 Task: Find out more about location sharing settings in your Google Account.
Action: Mouse moved to (19, 72)
Screenshot: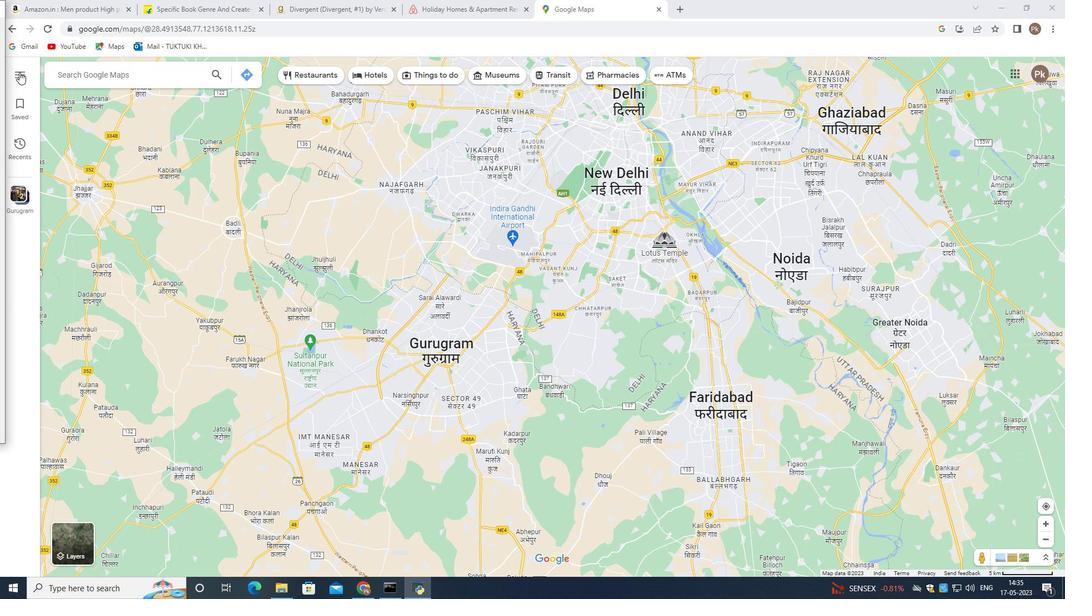 
Action: Mouse pressed left at (19, 72)
Screenshot: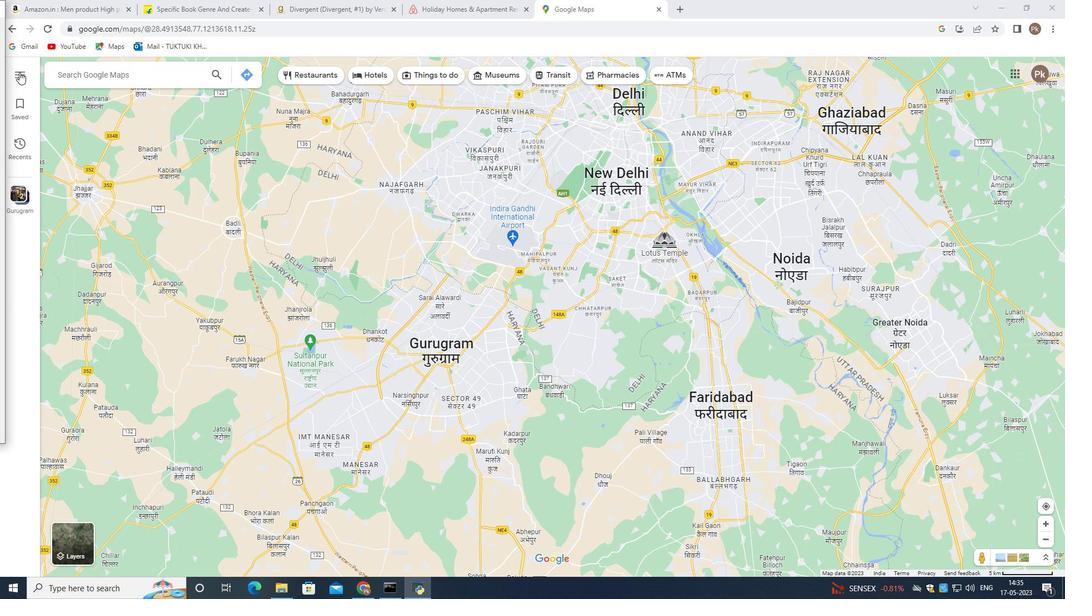 
Action: Mouse moved to (69, 193)
Screenshot: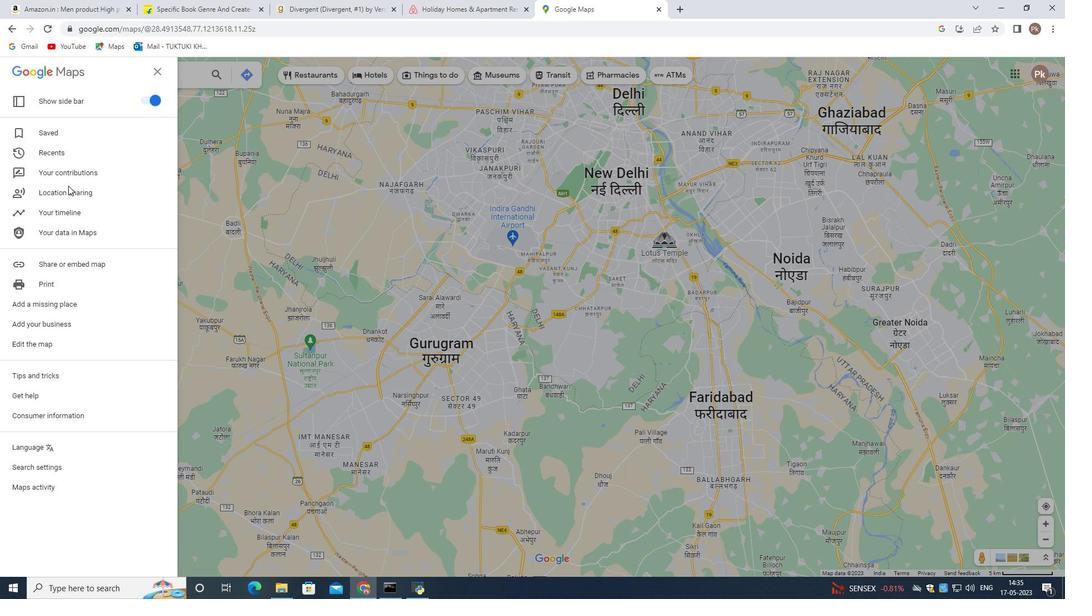 
Action: Mouse pressed left at (69, 193)
Screenshot: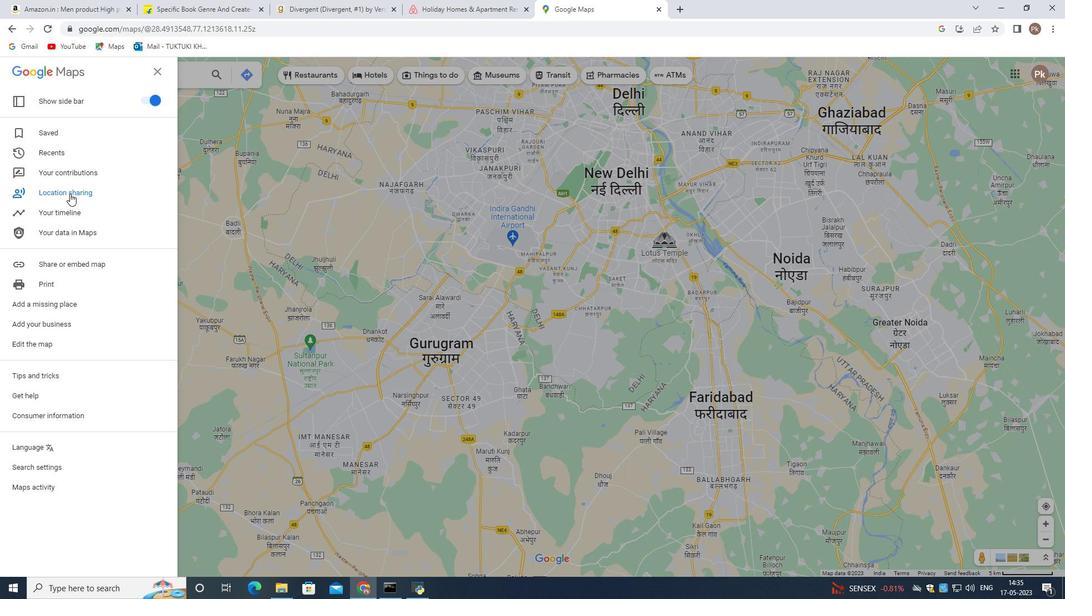 
Action: Mouse moved to (110, 149)
Screenshot: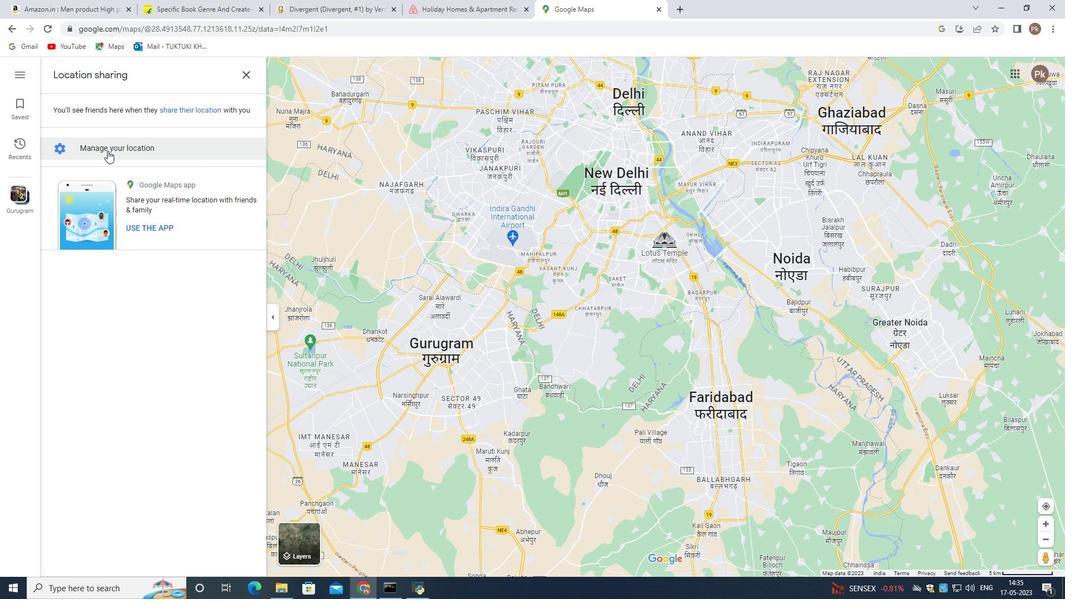
Action: Mouse pressed left at (110, 149)
Screenshot: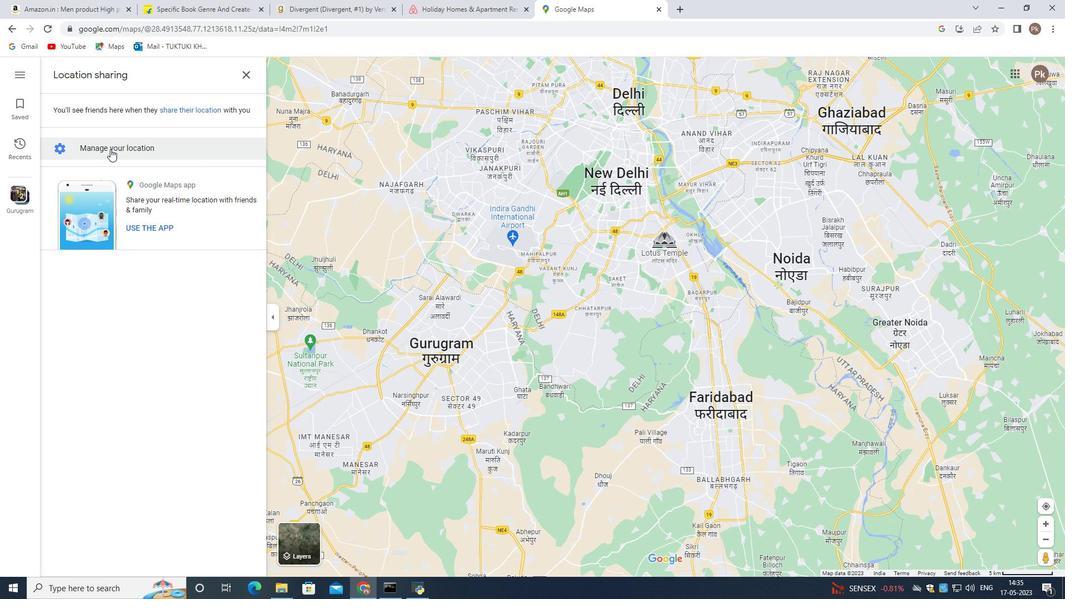 
Action: Mouse moved to (362, 265)
Screenshot: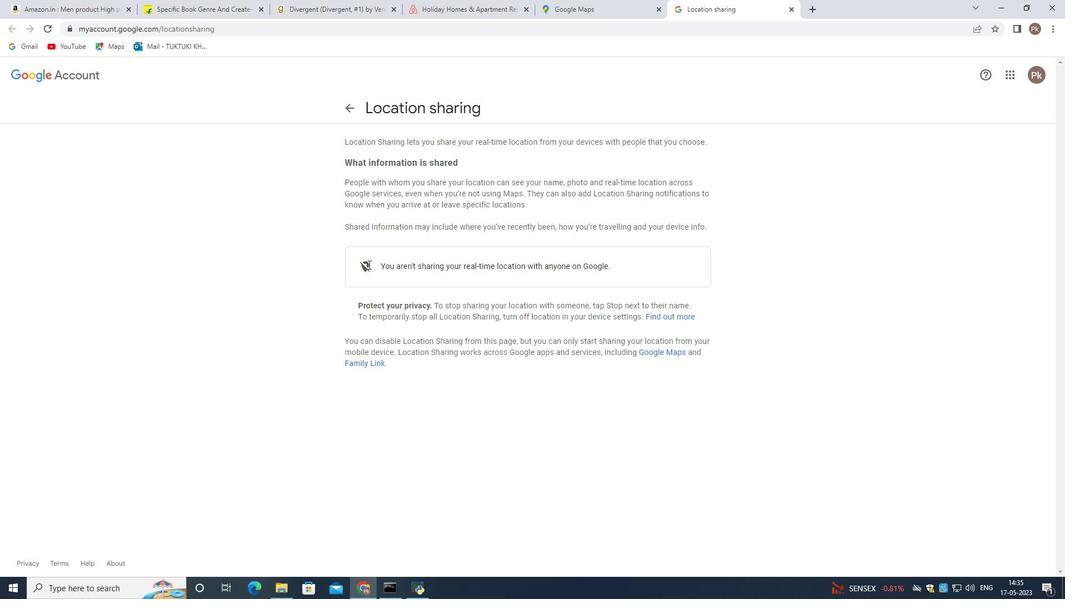 
Action: Mouse pressed left at (362, 265)
Screenshot: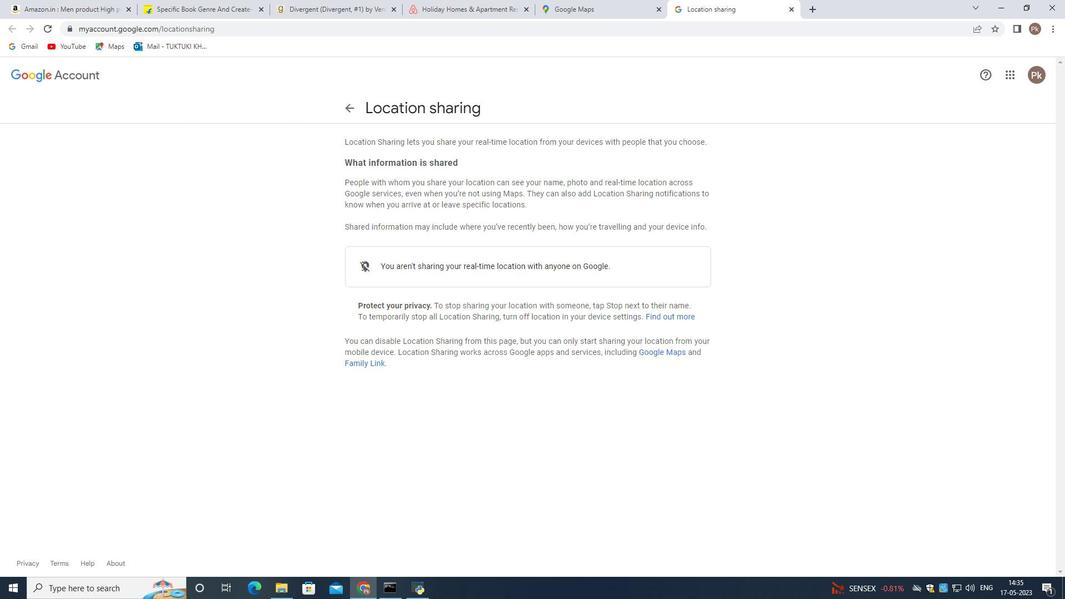 
Action: Mouse moved to (381, 264)
Screenshot: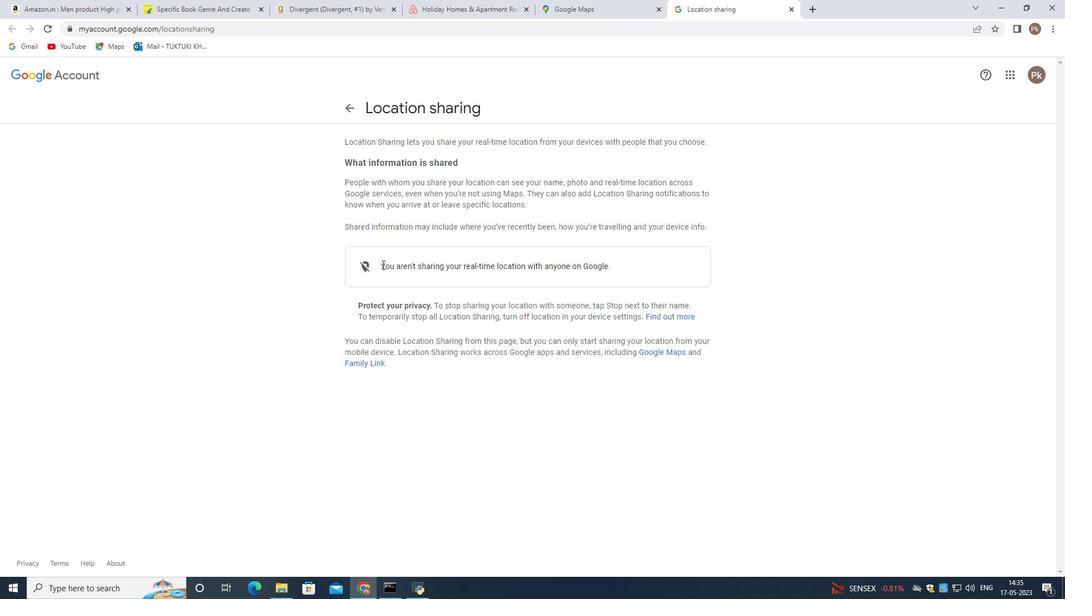 
Action: Mouse pressed left at (381, 264)
Screenshot: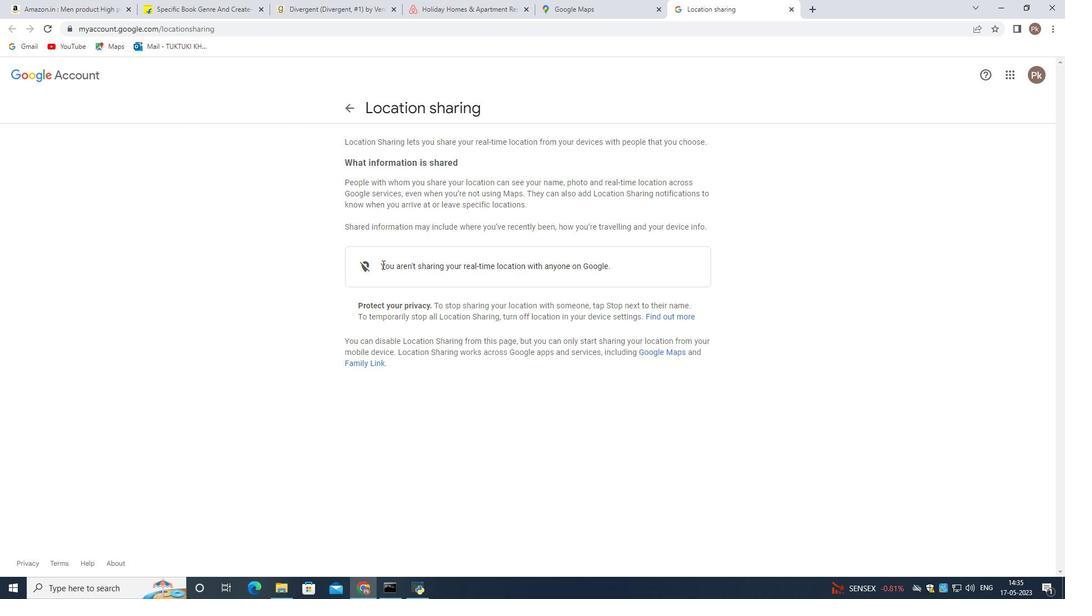
Action: Mouse moved to (346, 164)
Screenshot: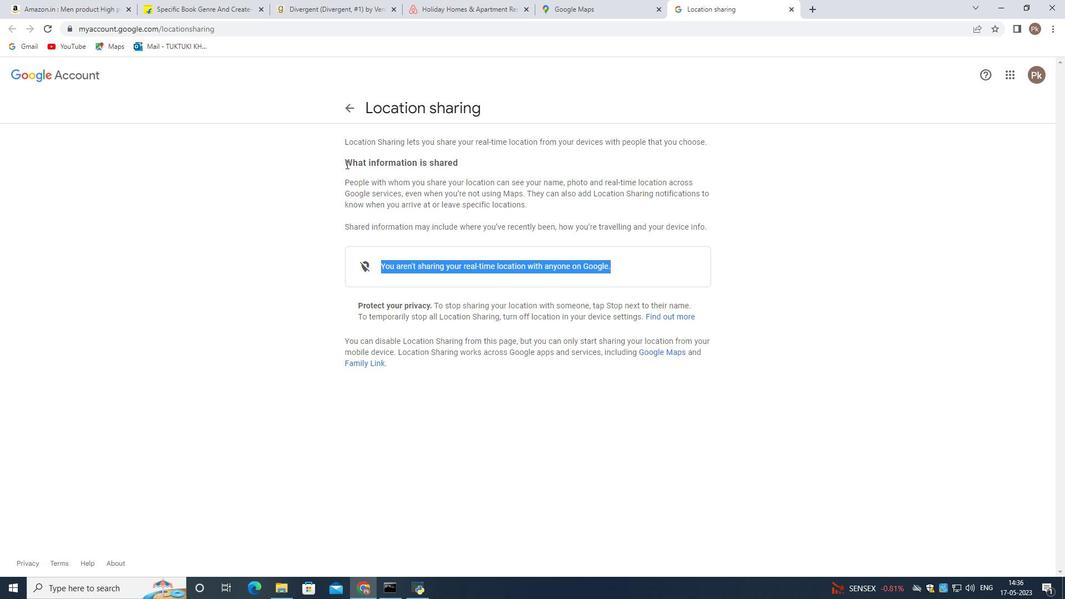 
Action: Mouse pressed left at (346, 164)
Screenshot: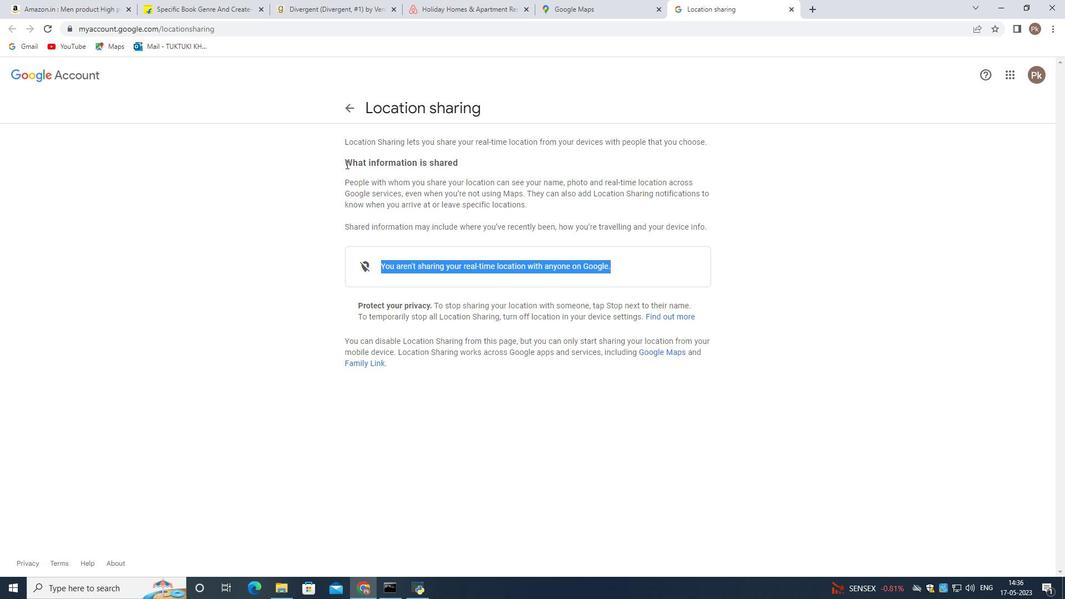 
Action: Mouse moved to (642, 312)
Screenshot: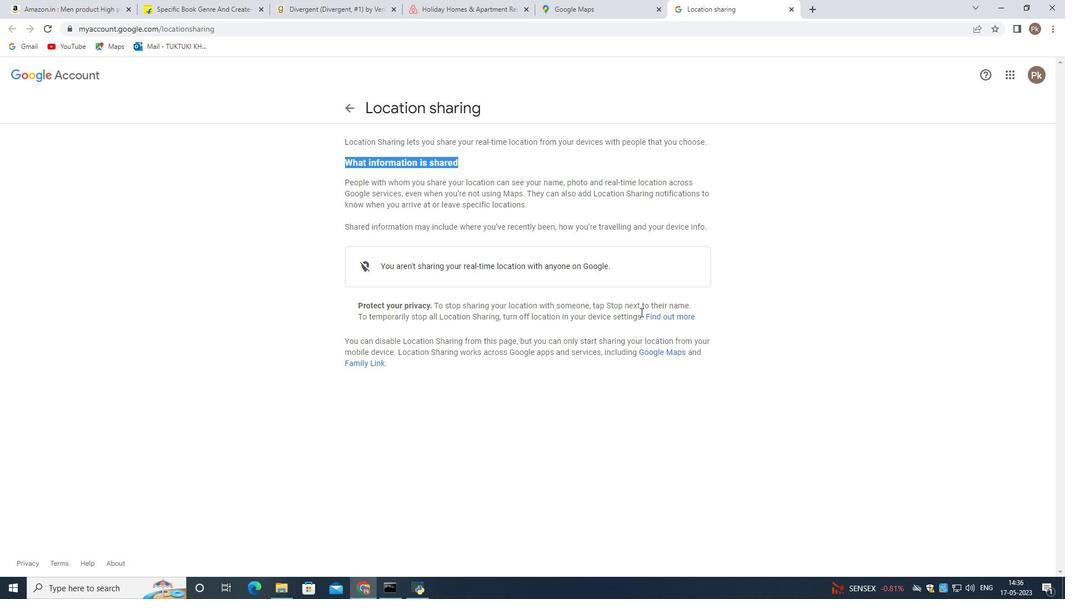
Action: Mouse pressed left at (642, 312)
Screenshot: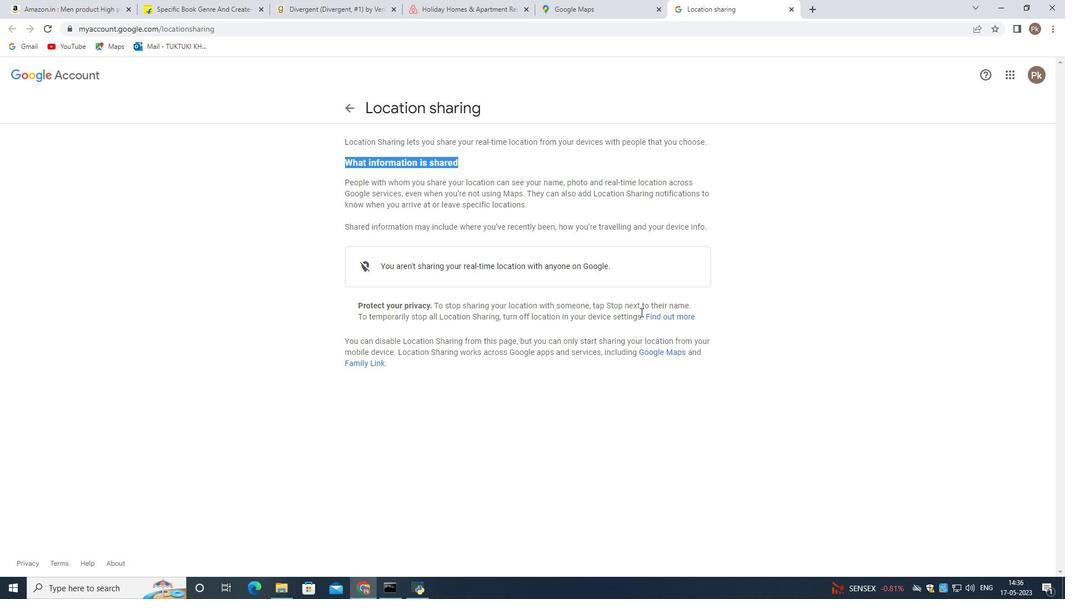 
Action: Mouse moved to (639, 346)
Screenshot: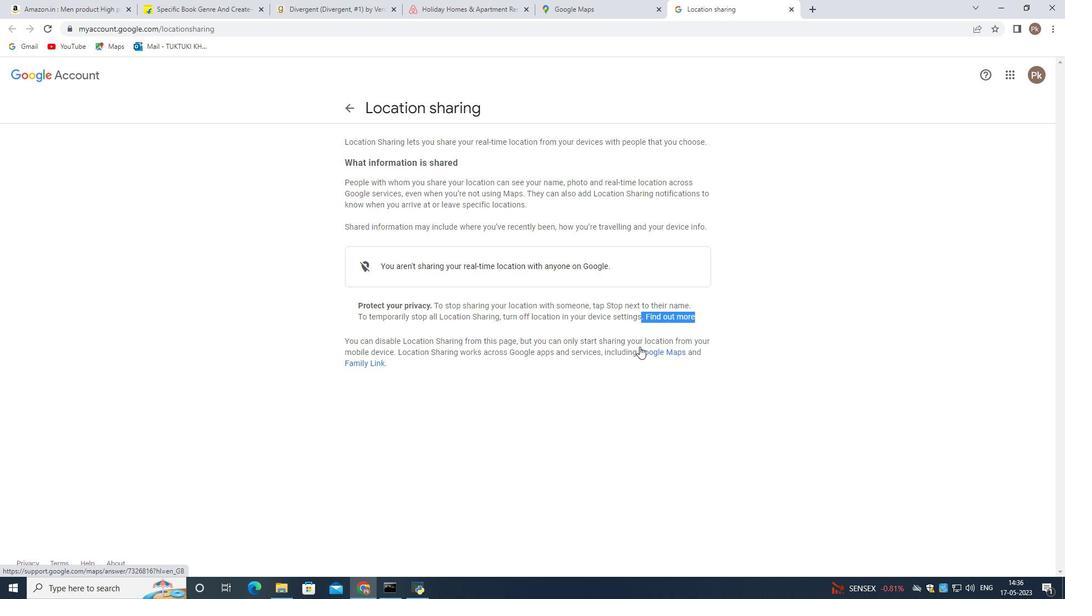 
Action: Mouse pressed left at (639, 346)
Screenshot: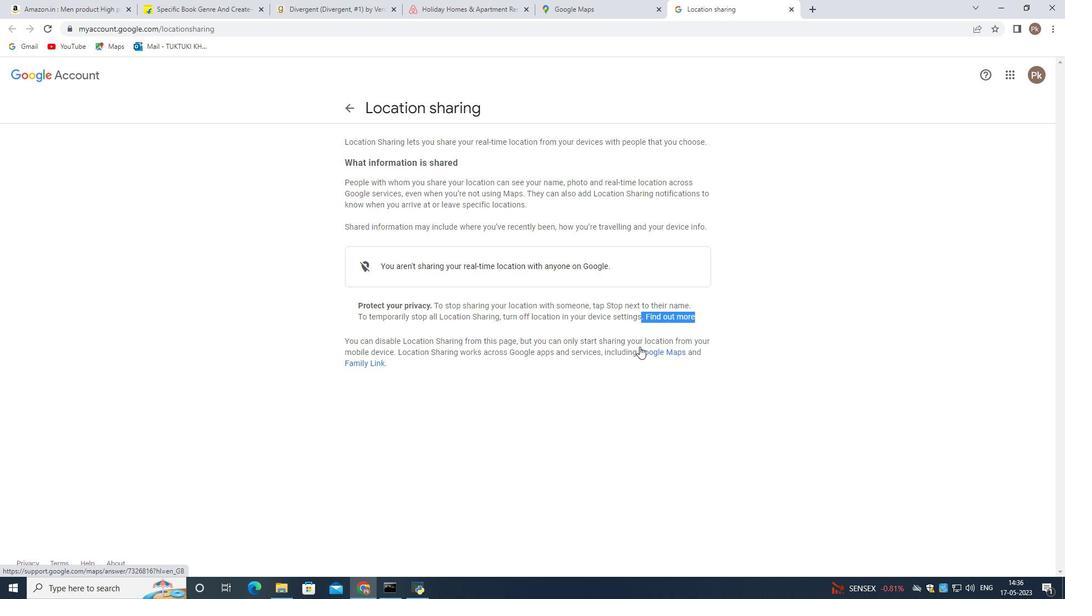 
Action: Mouse moved to (634, 350)
Screenshot: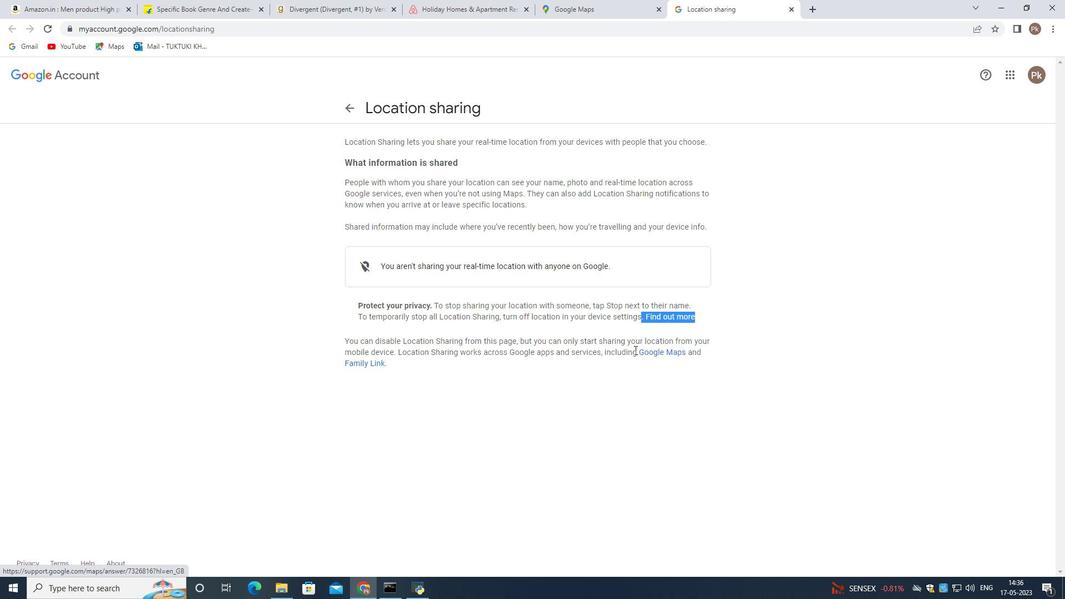 
Action: Mouse pressed left at (634, 350)
Screenshot: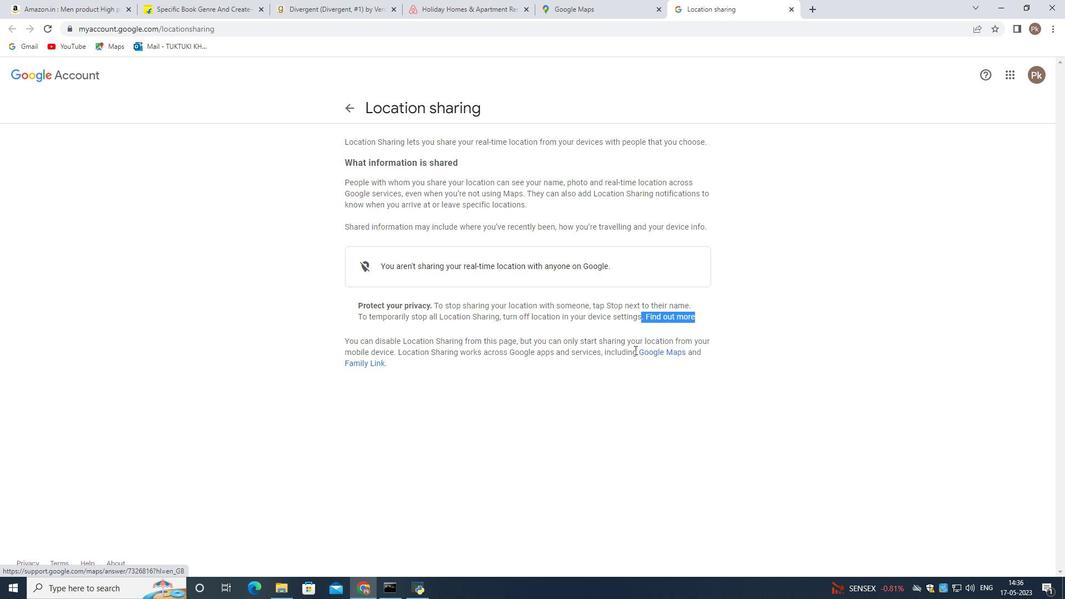 
Action: Mouse moved to (629, 383)
Screenshot: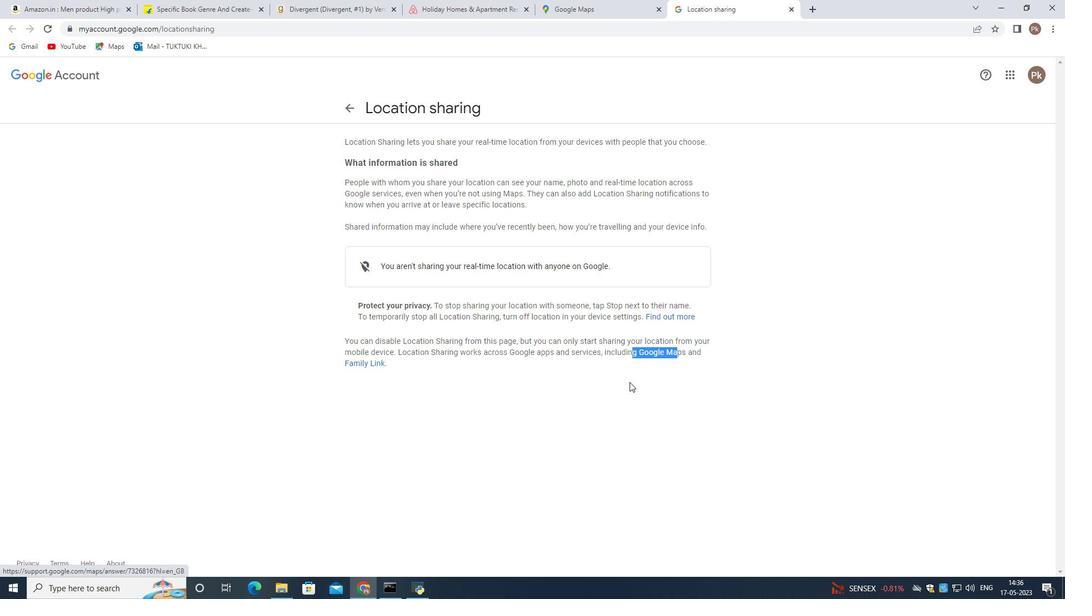 
Action: Mouse pressed left at (629, 383)
Screenshot: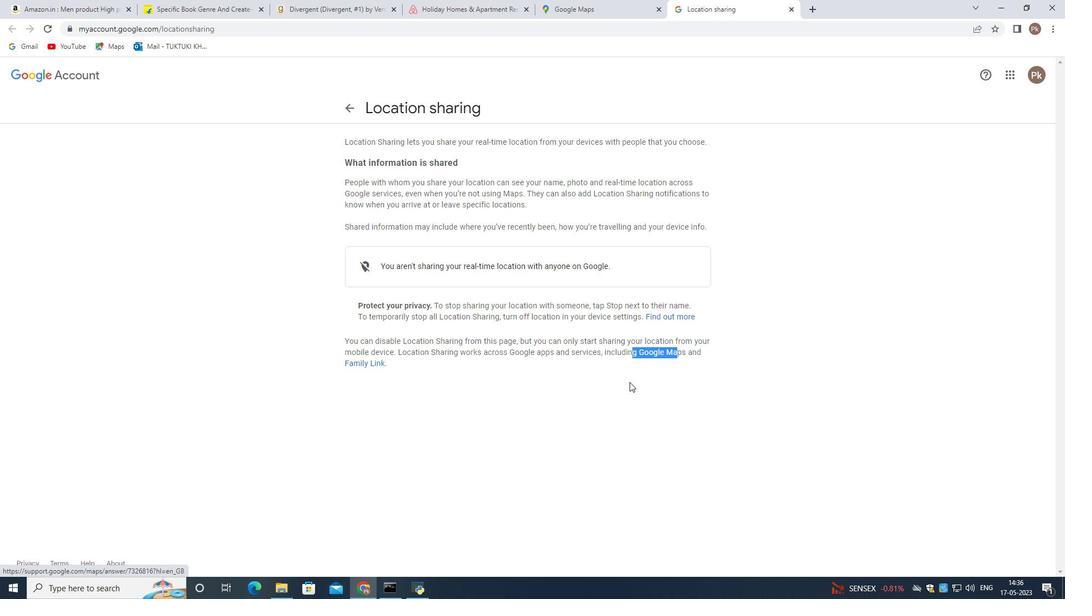 
Action: Mouse moved to (640, 350)
Screenshot: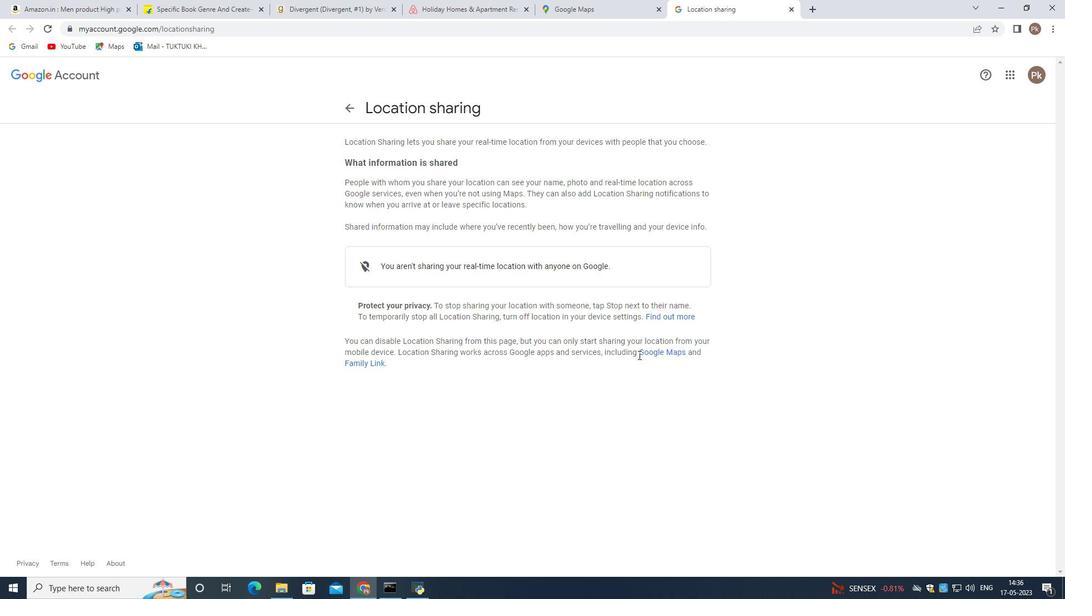 
Action: Mouse pressed left at (640, 350)
Screenshot: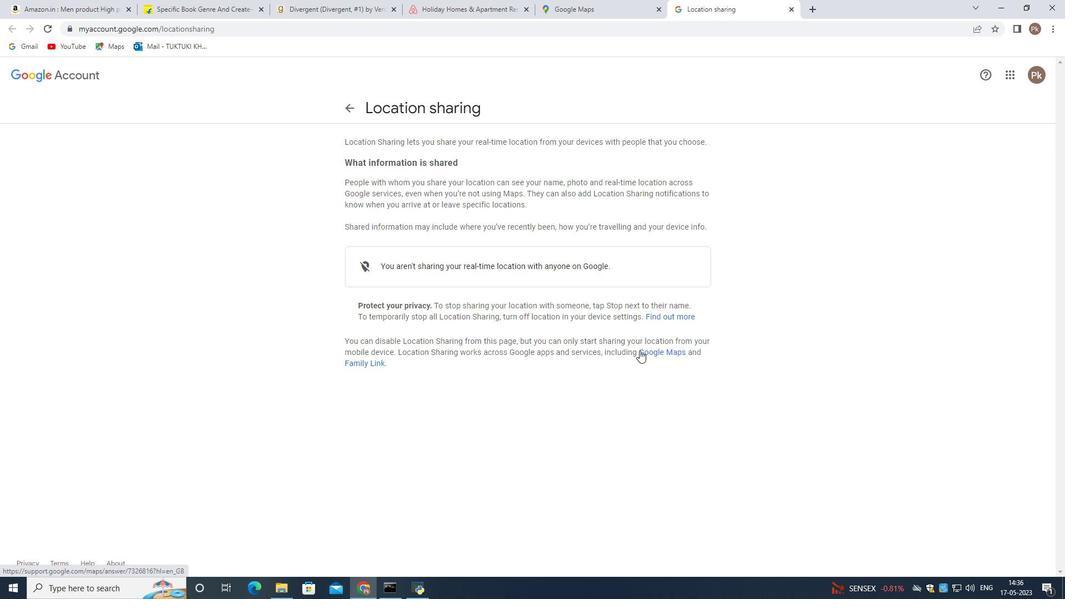 
Action: Mouse moved to (326, 360)
Screenshot: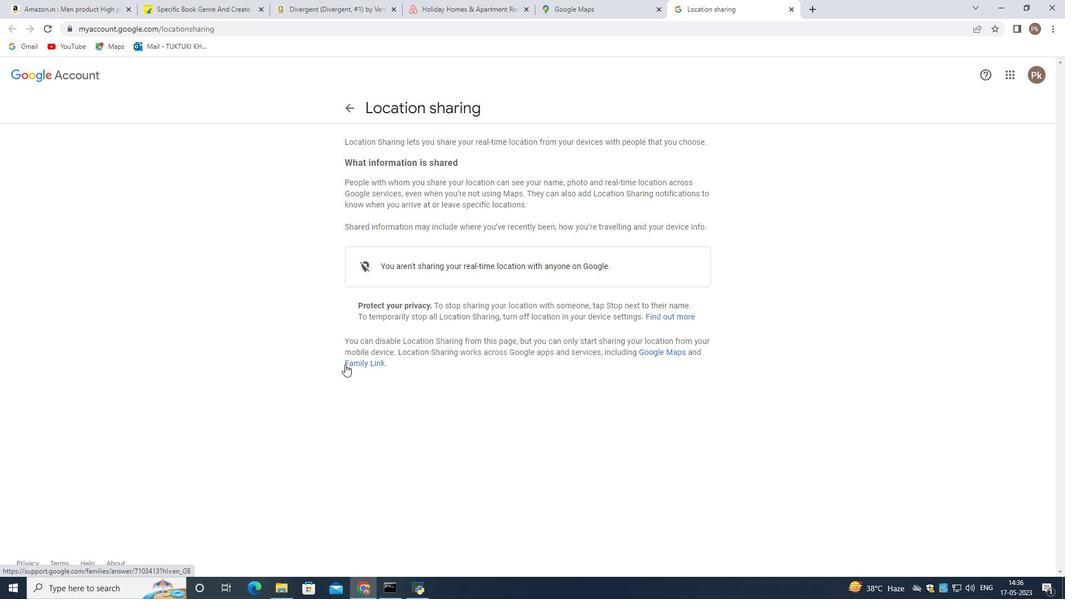 
Action: Mouse pressed left at (326, 360)
Screenshot: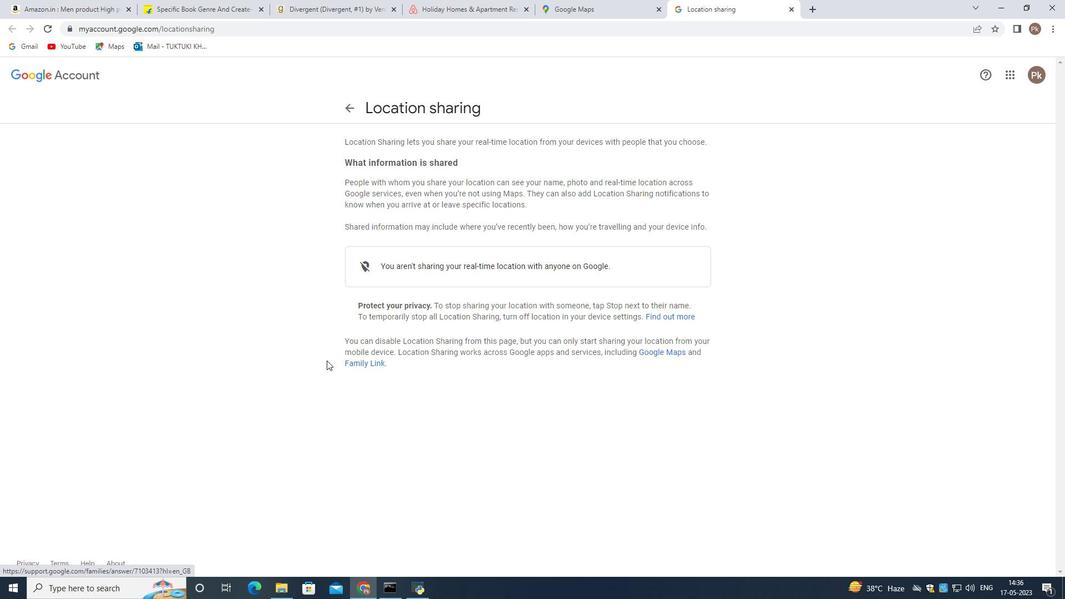 
Action: Mouse moved to (640, 350)
Screenshot: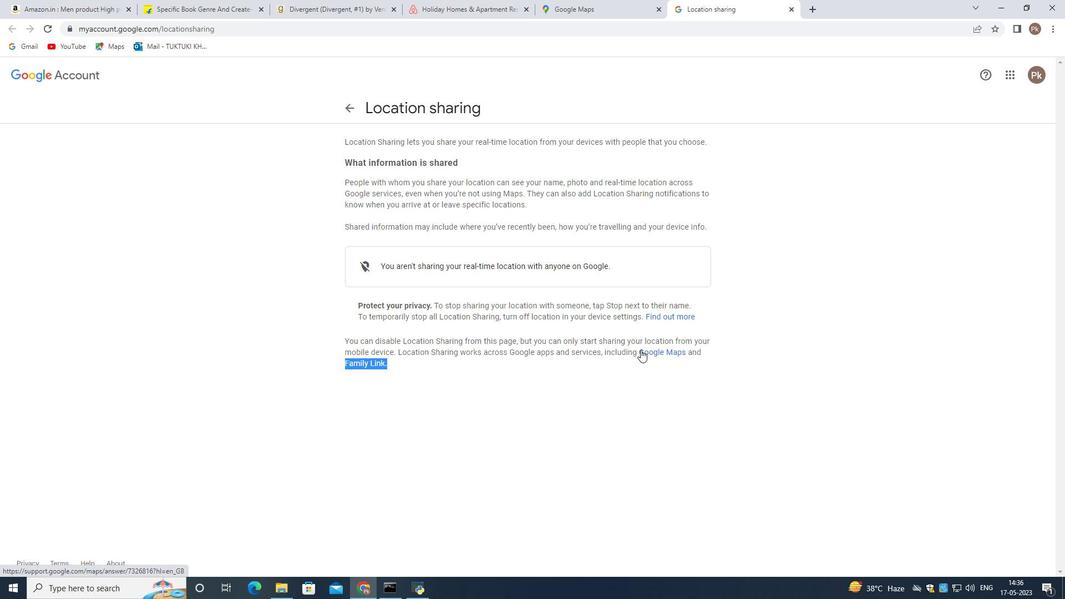 
Action: Mouse pressed left at (640, 350)
Screenshot: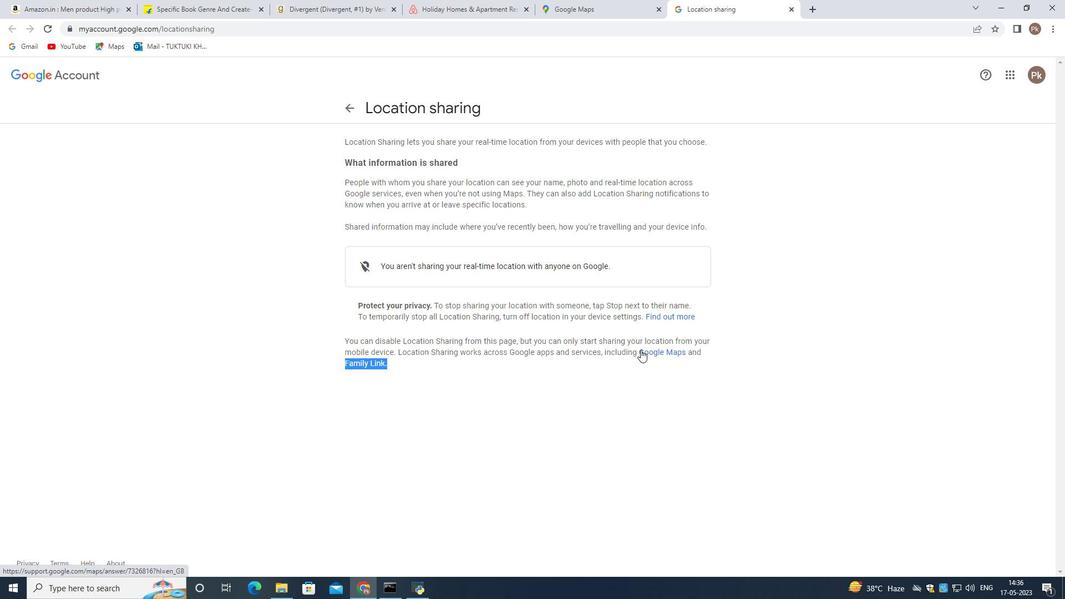 
Action: Mouse moved to (617, 351)
Screenshot: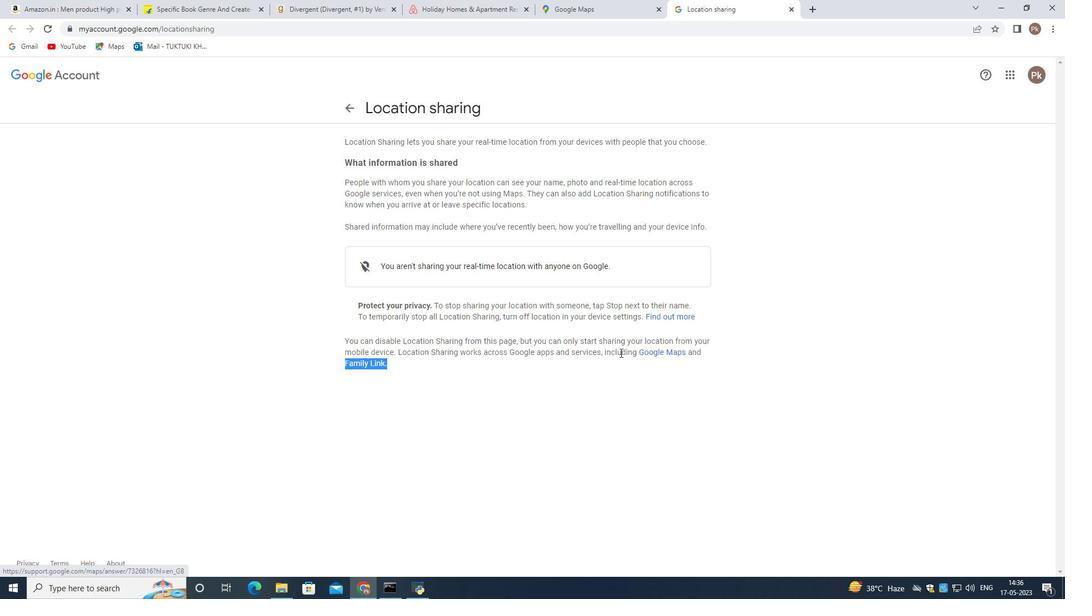 
Action: Mouse pressed left at (617, 351)
Screenshot: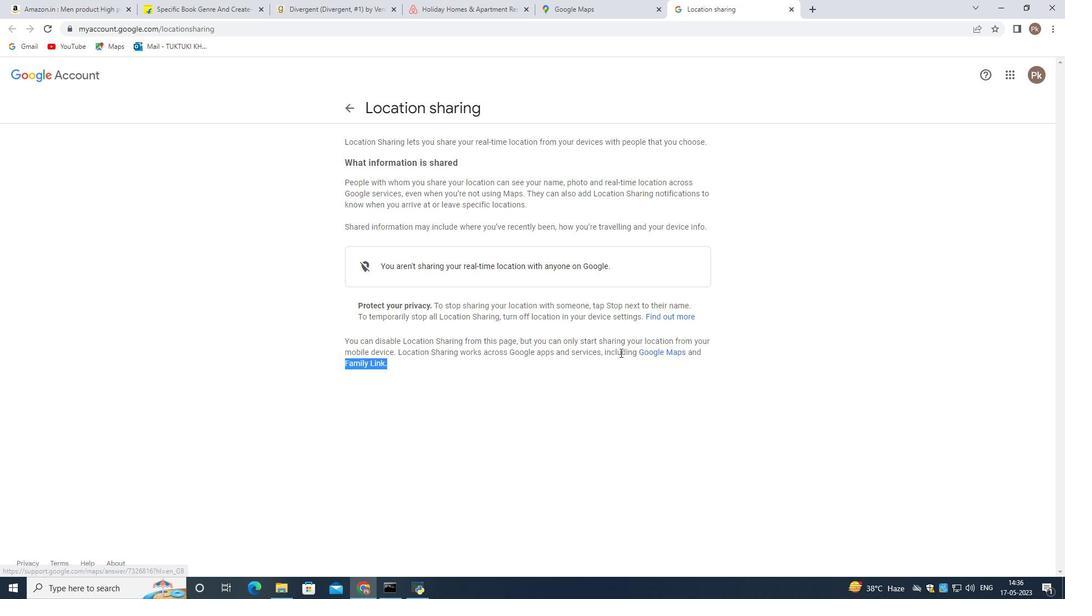 
Action: Mouse moved to (397, 349)
Screenshot: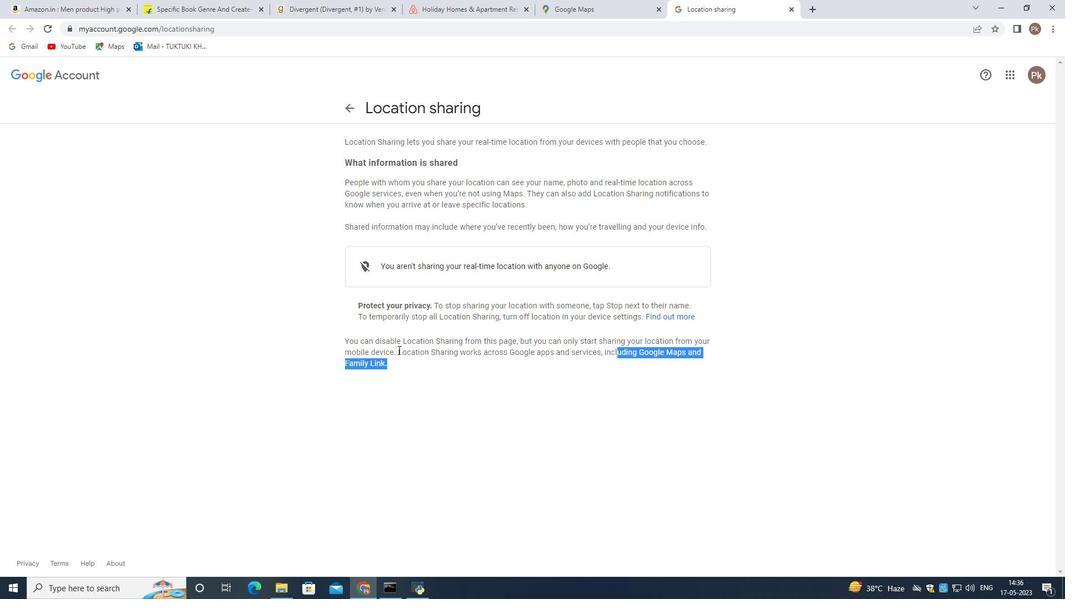 
Action: Mouse pressed left at (397, 349)
Screenshot: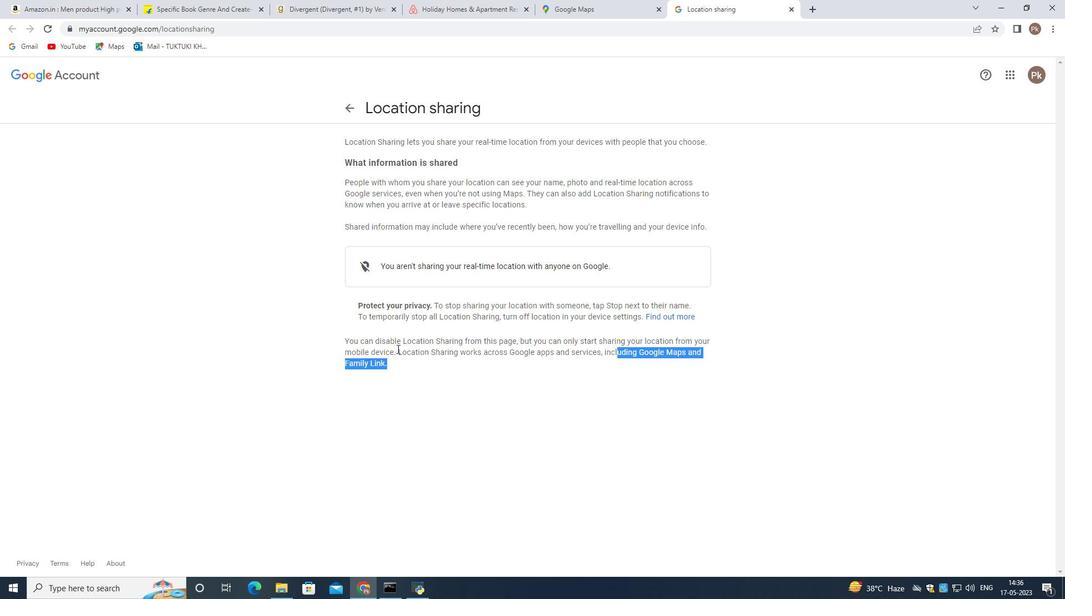 
Action: Mouse moved to (568, 423)
Screenshot: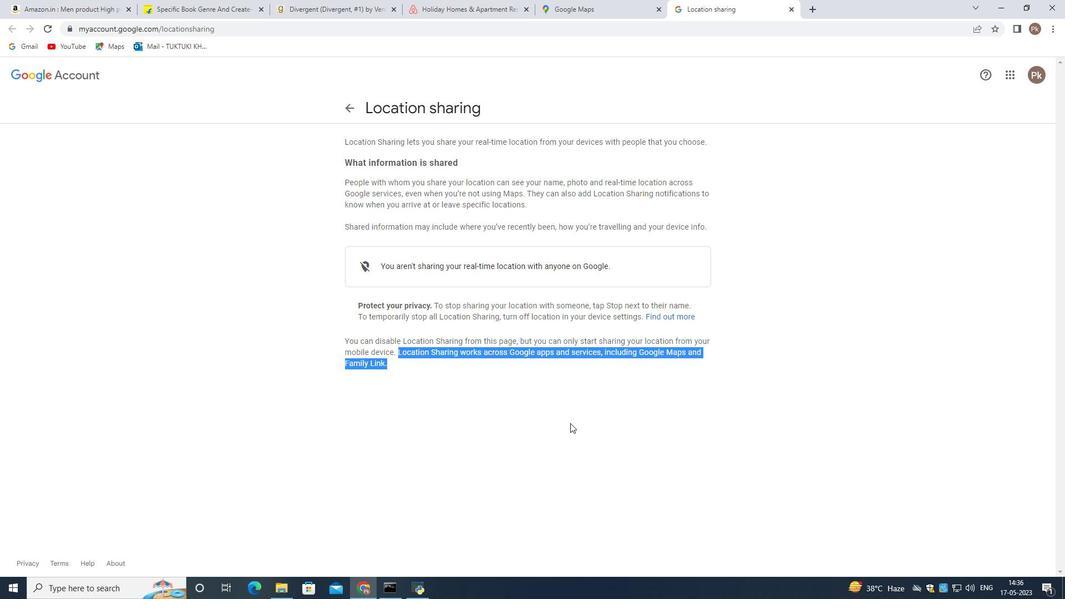 
Action: Mouse scrolled (568, 424) with delta (0, 0)
Screenshot: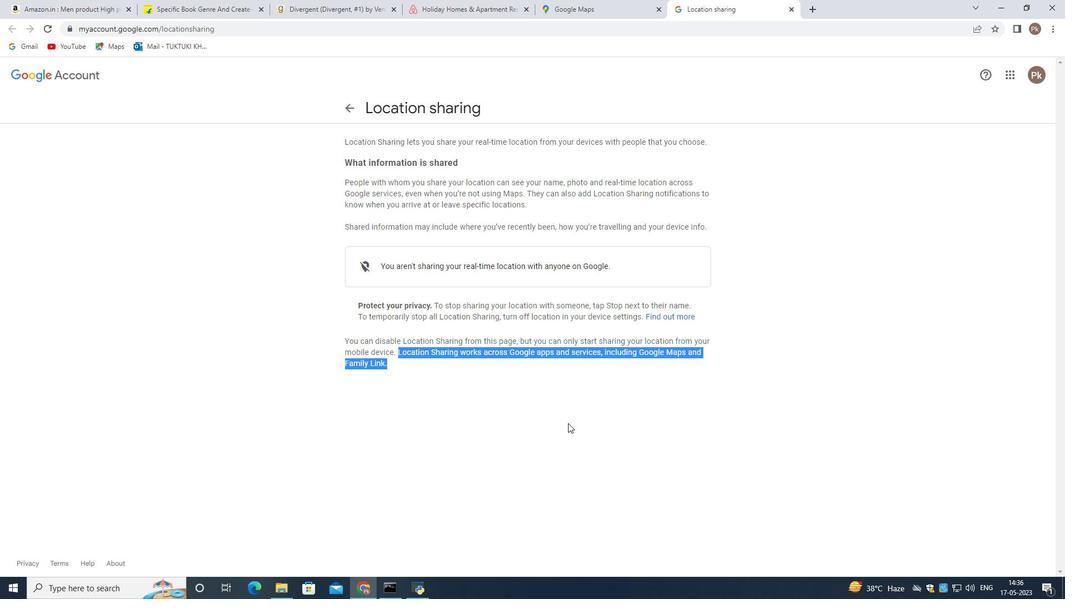 
Action: Mouse moved to (410, 410)
Screenshot: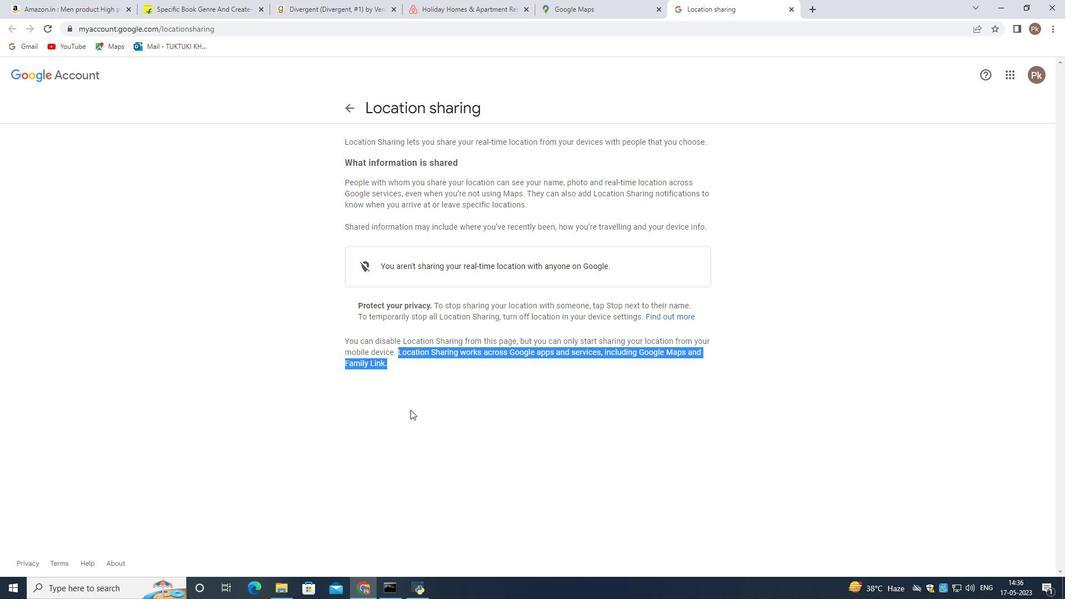 
